 Task: Create a blank project ControlTech with privacy Private to Project members  and default view as Board and in the team Taskers . Create three sections in the project as To-Do, Doing and Done
Action: Mouse moved to (72, 54)
Screenshot: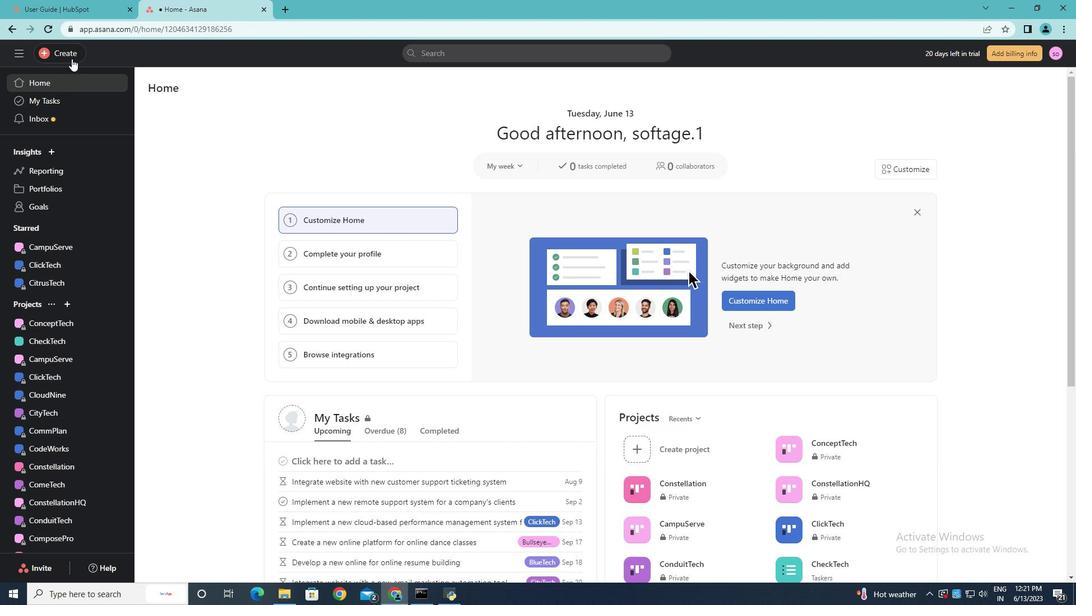 
Action: Mouse pressed left at (72, 54)
Screenshot: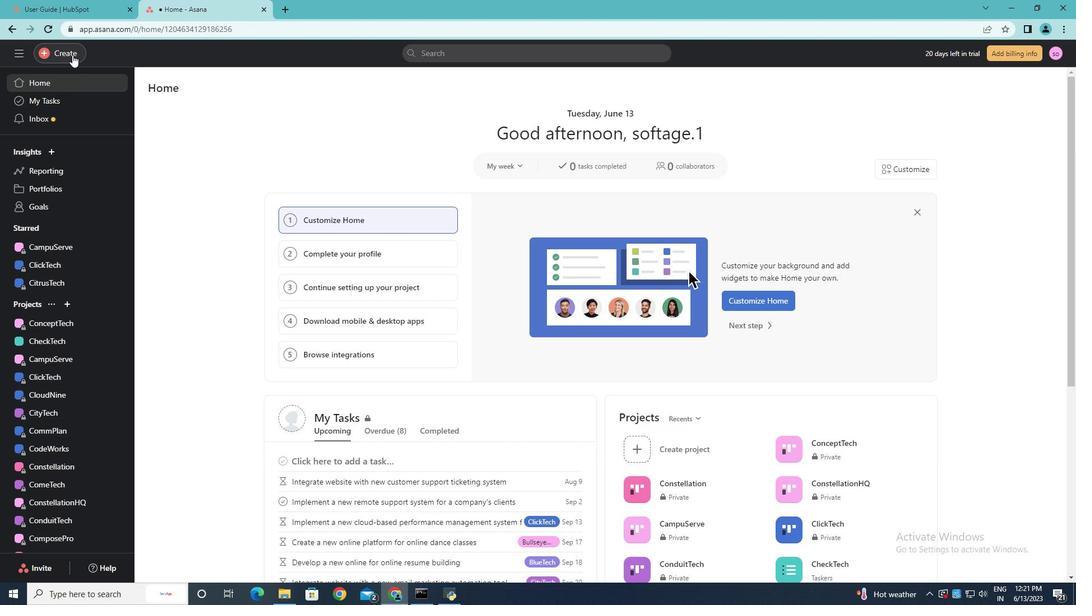 
Action: Mouse moved to (118, 81)
Screenshot: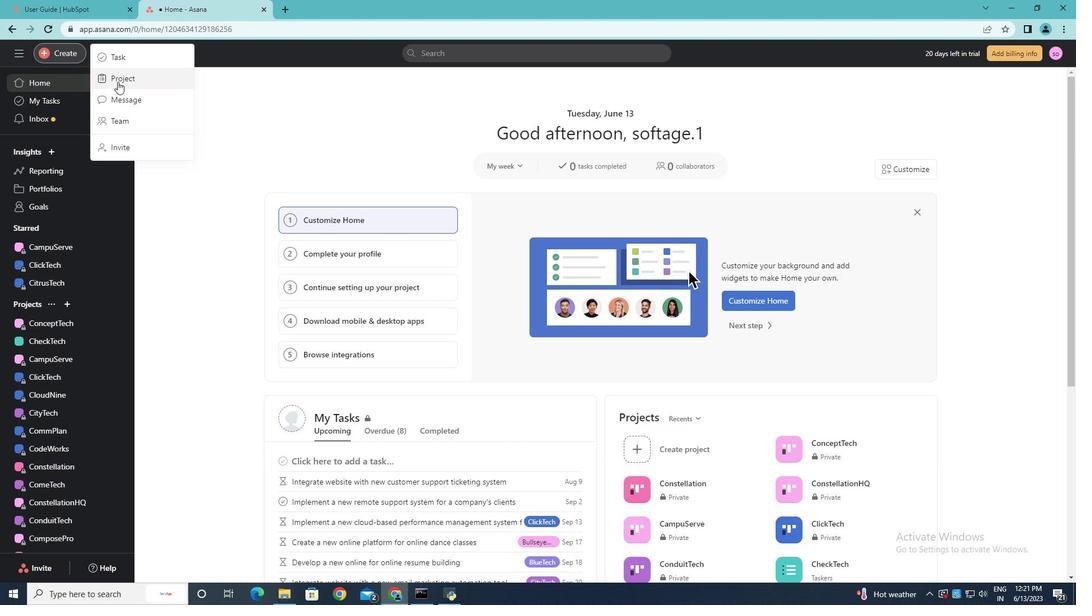 
Action: Mouse pressed left at (118, 81)
Screenshot: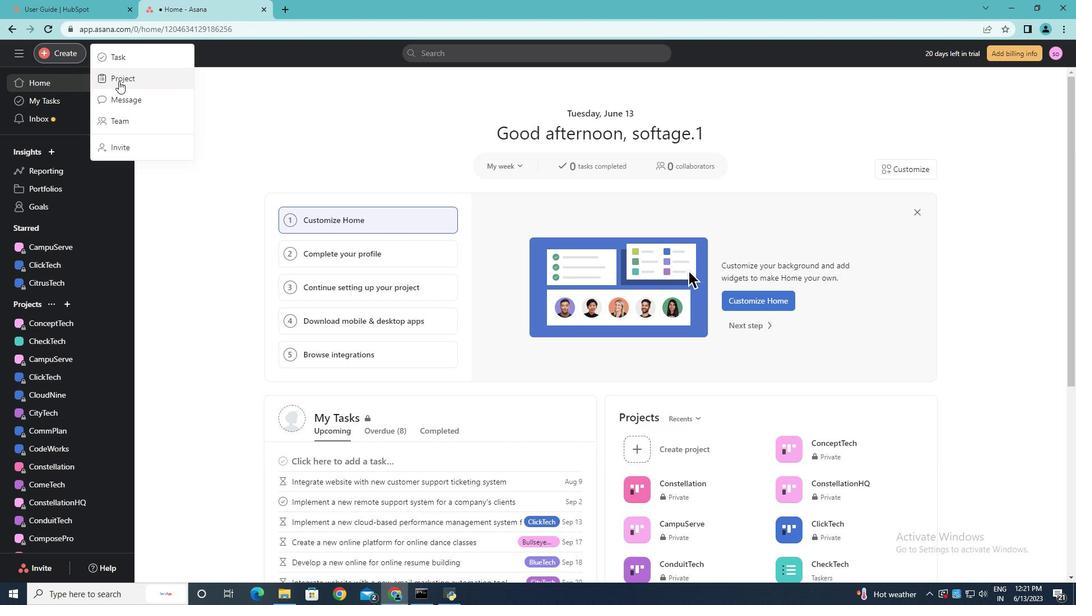 
Action: Mouse moved to (452, 313)
Screenshot: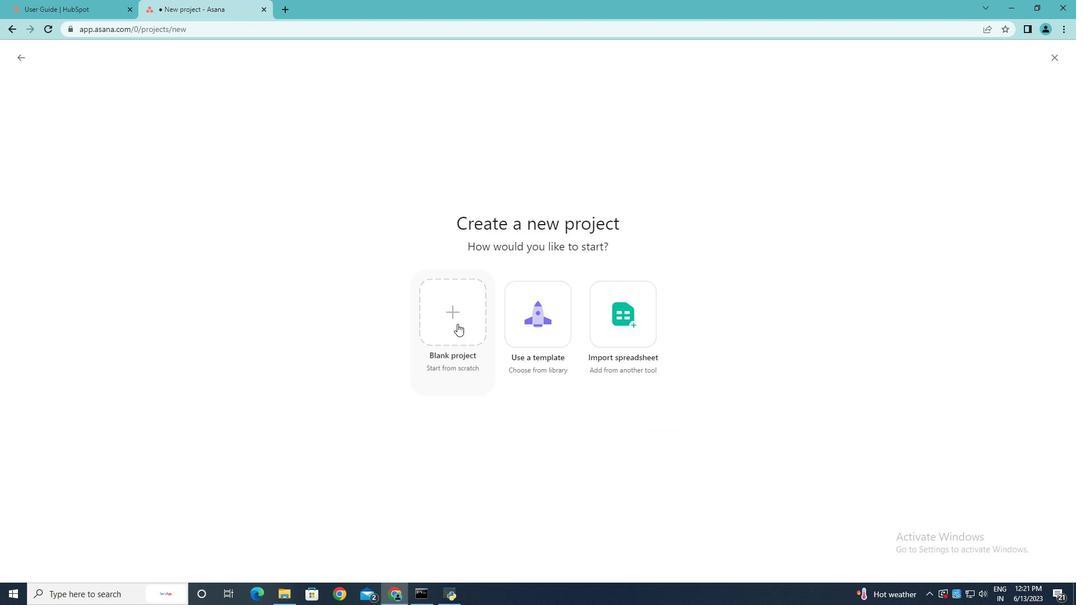 
Action: Mouse pressed left at (452, 313)
Screenshot: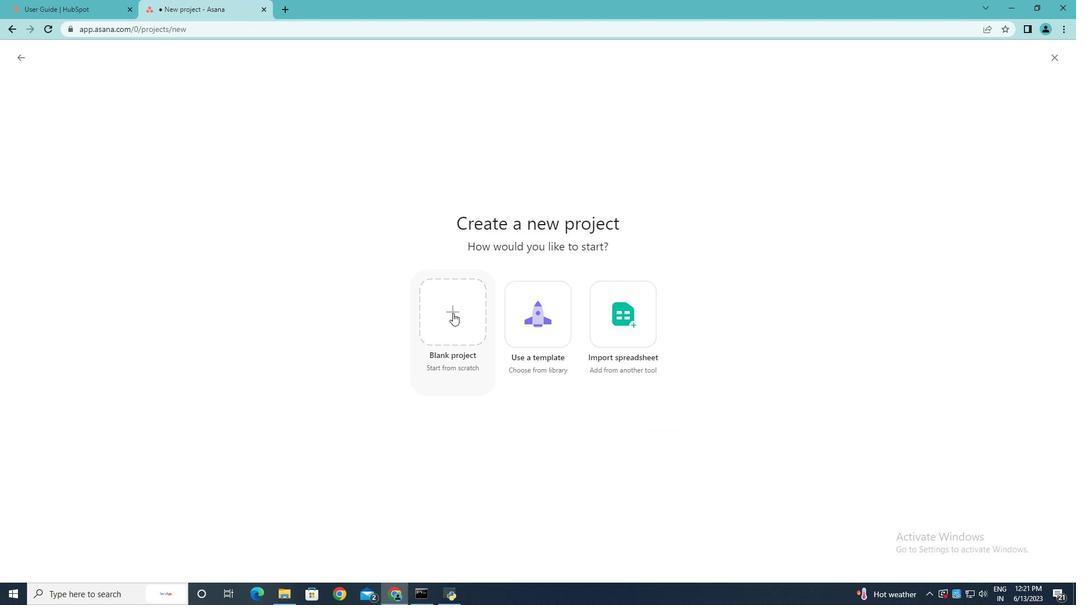 
Action: Mouse moved to (188, 140)
Screenshot: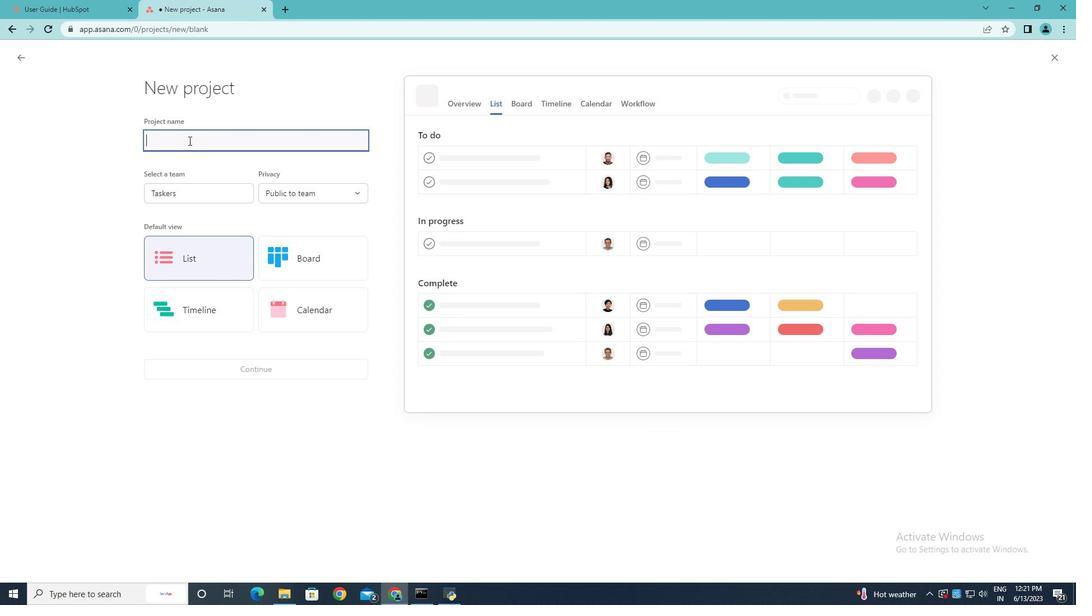 
Action: Mouse pressed left at (188, 140)
Screenshot: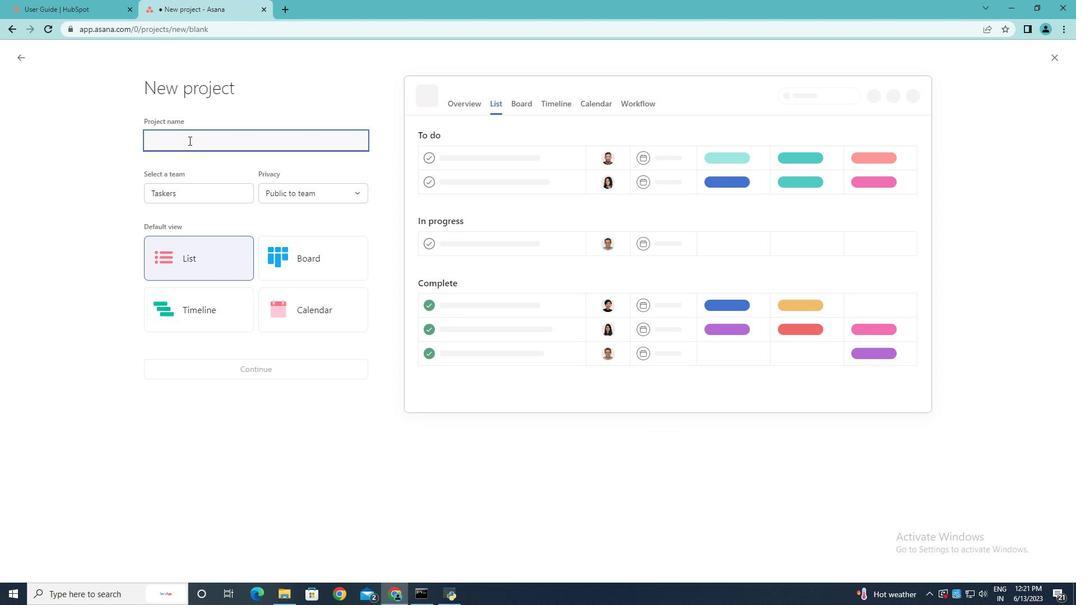 
Action: Key pressed <Key.shift>Control<Key.shift>Tech
Screenshot: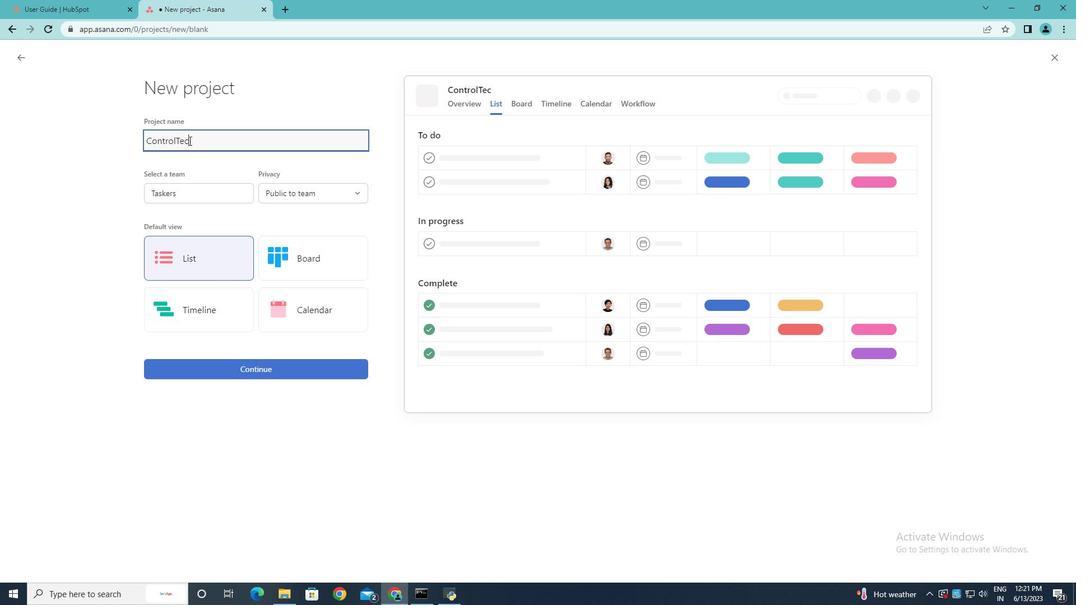 
Action: Mouse moved to (219, 193)
Screenshot: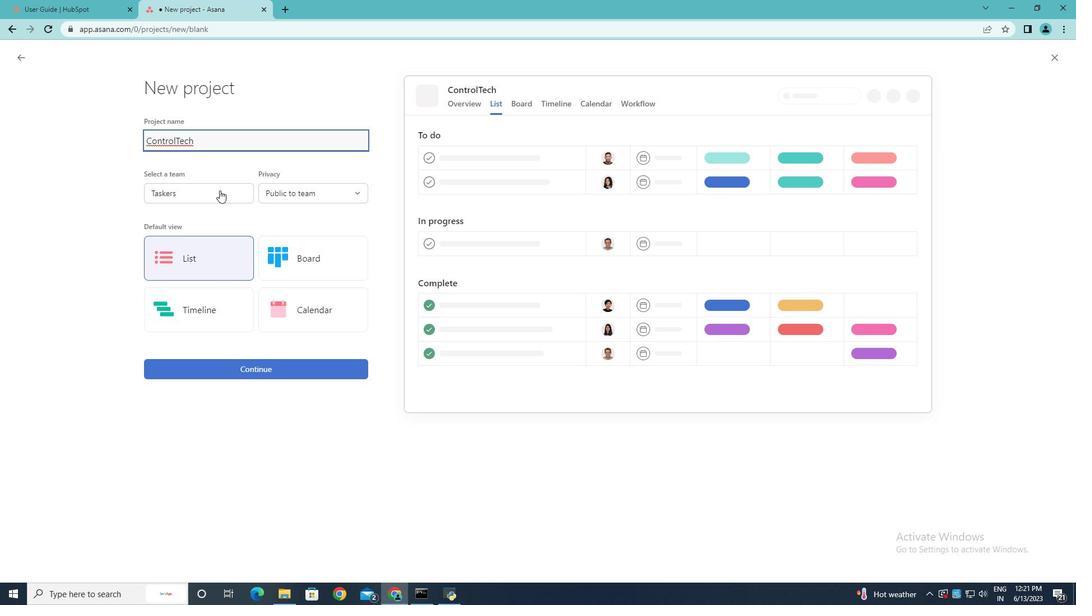 
Action: Mouse pressed left at (219, 193)
Screenshot: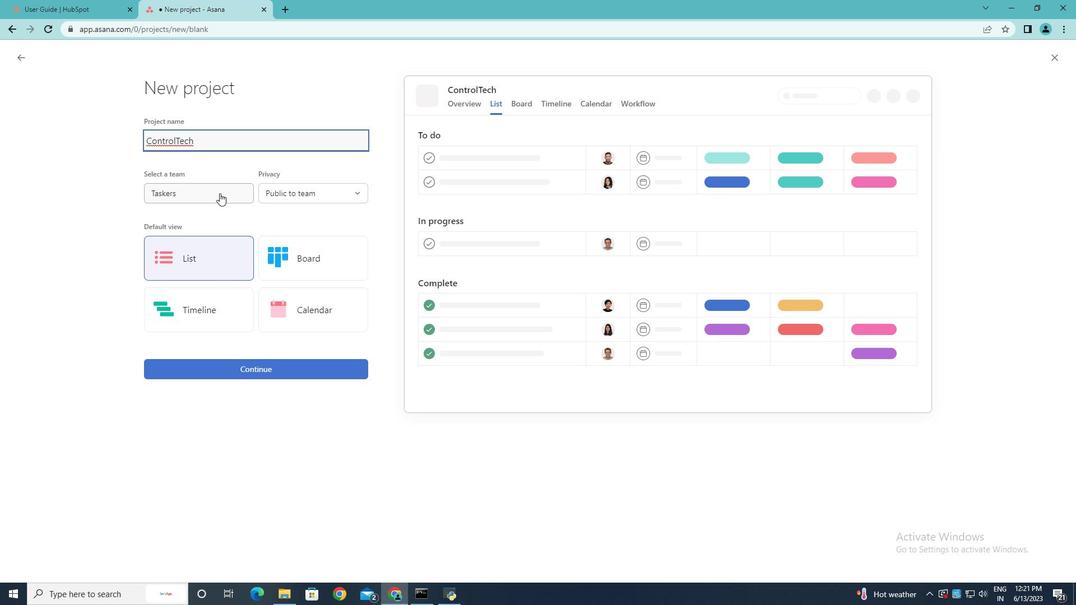 
Action: Mouse moved to (215, 258)
Screenshot: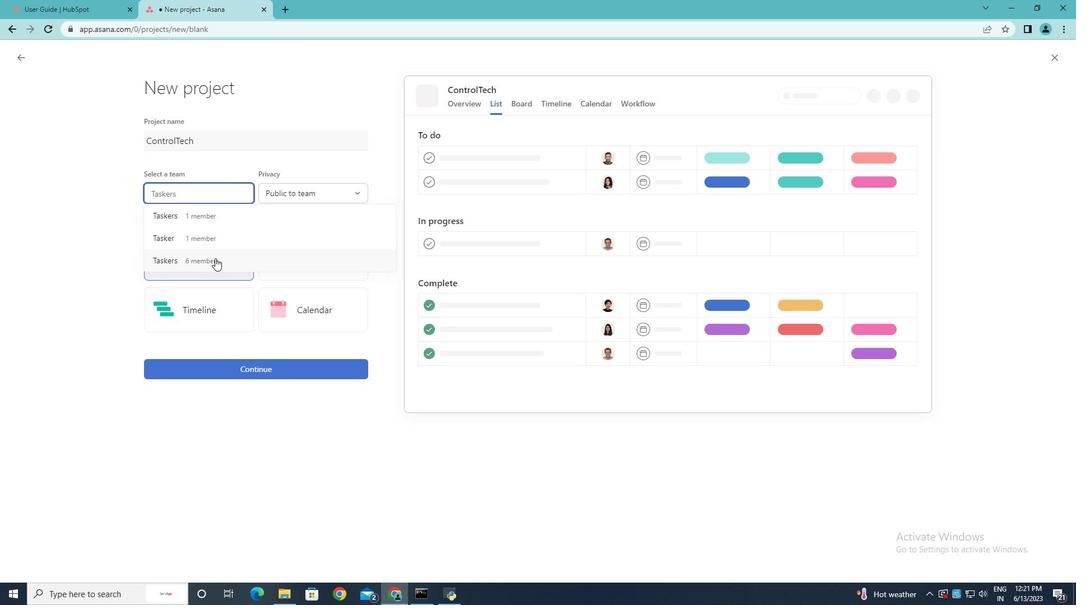 
Action: Mouse pressed left at (215, 258)
Screenshot: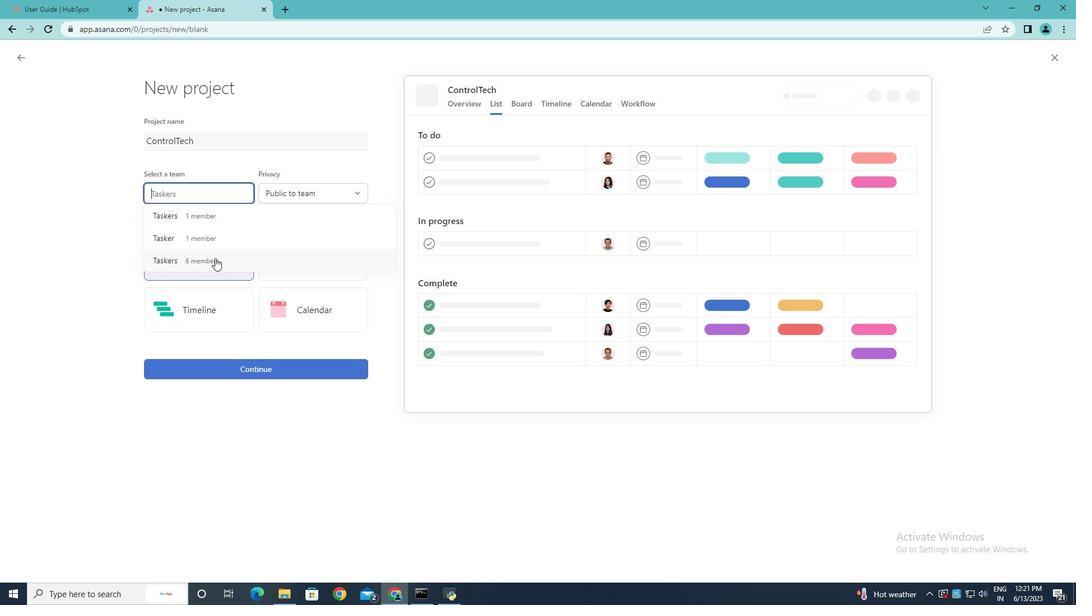 
Action: Mouse moved to (353, 192)
Screenshot: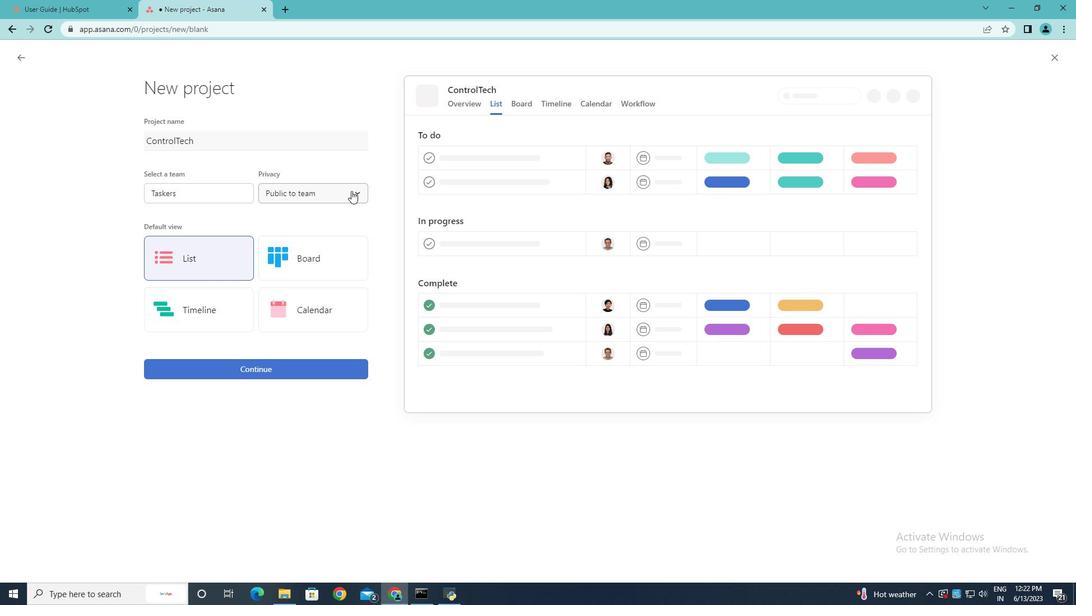 
Action: Mouse pressed left at (353, 192)
Screenshot: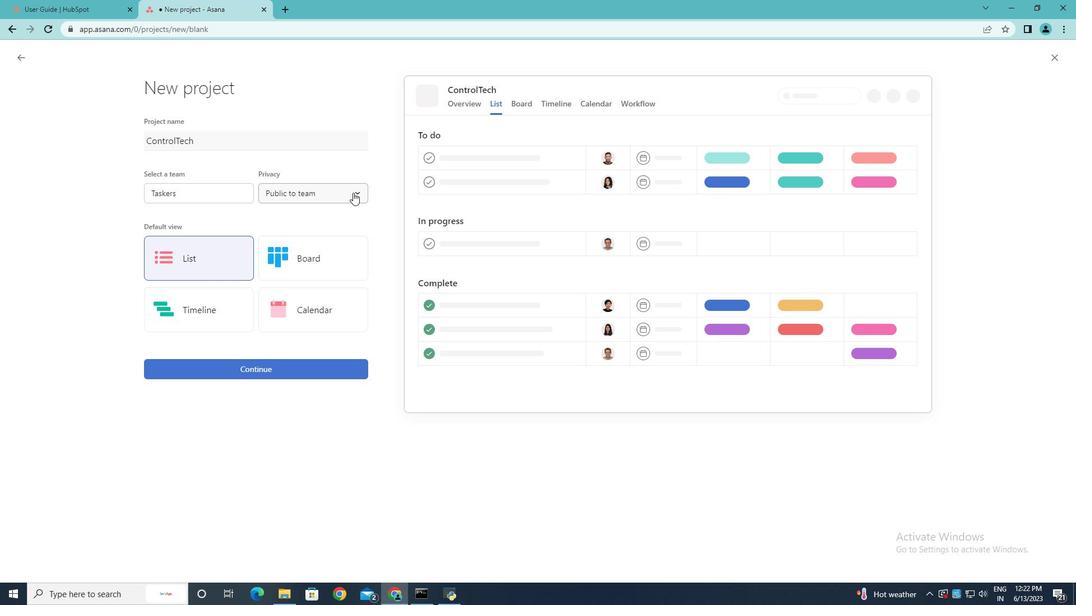
Action: Mouse moved to (343, 237)
Screenshot: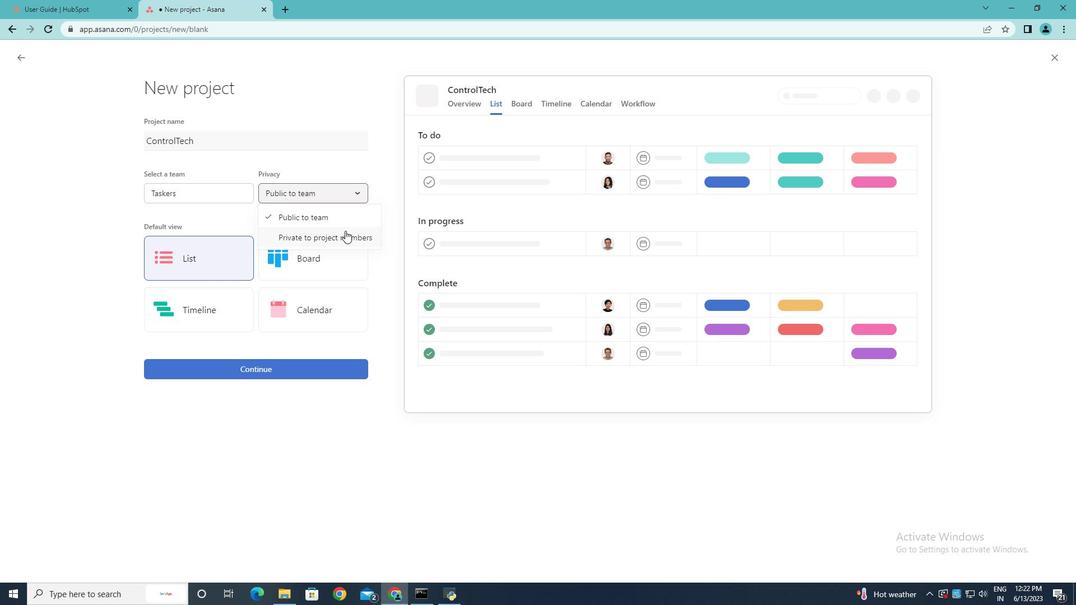
Action: Mouse pressed left at (343, 237)
Screenshot: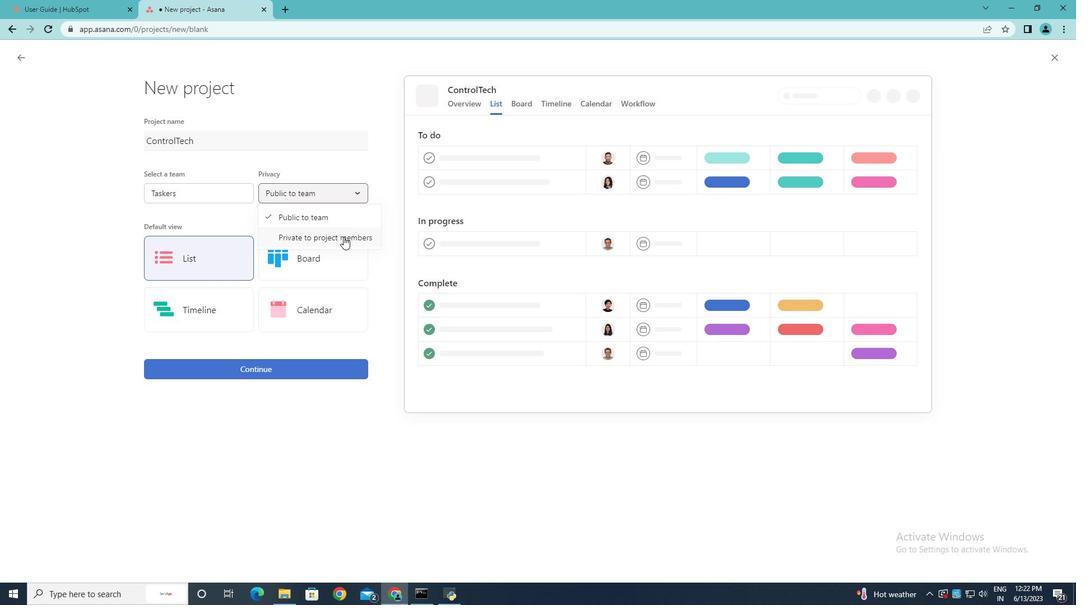
Action: Mouse moved to (330, 256)
Screenshot: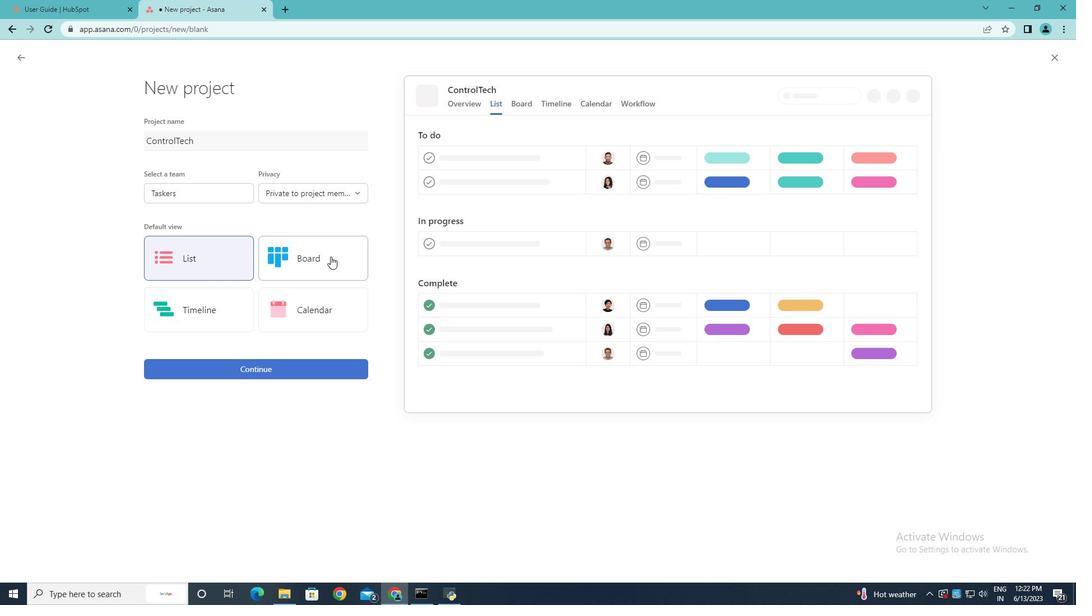
Action: Mouse pressed left at (330, 256)
Screenshot: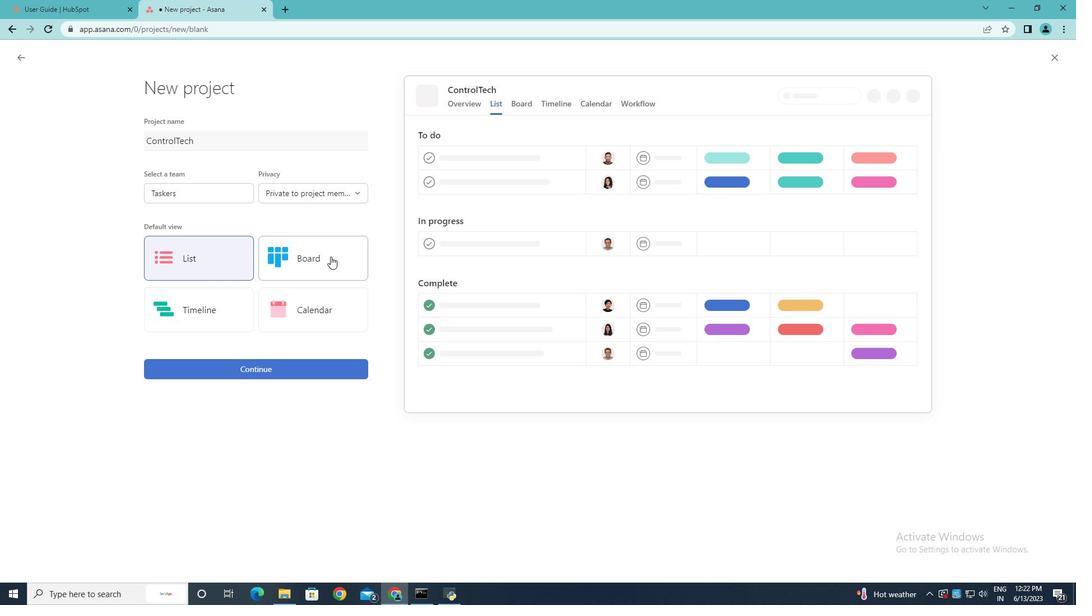 
Action: Mouse moved to (276, 367)
Screenshot: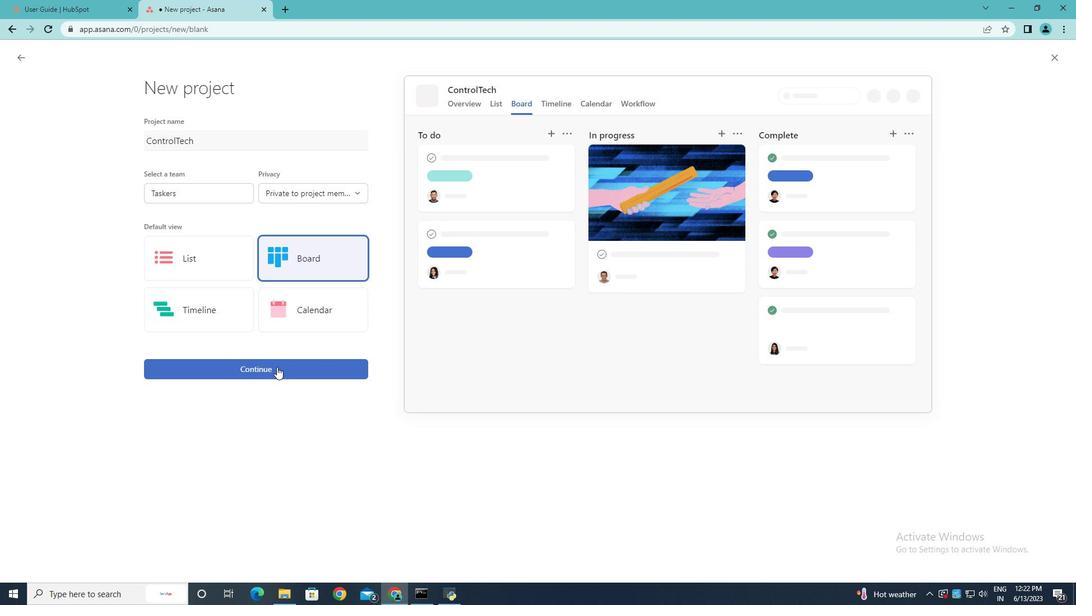 
Action: Mouse pressed left at (276, 367)
Screenshot: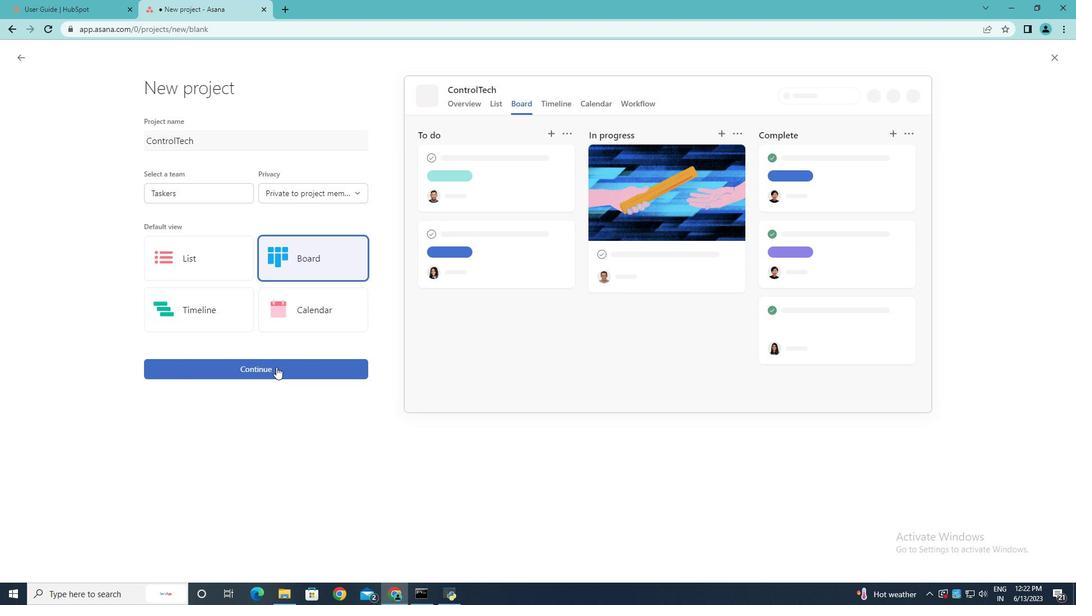 
Action: Mouse moved to (279, 301)
Screenshot: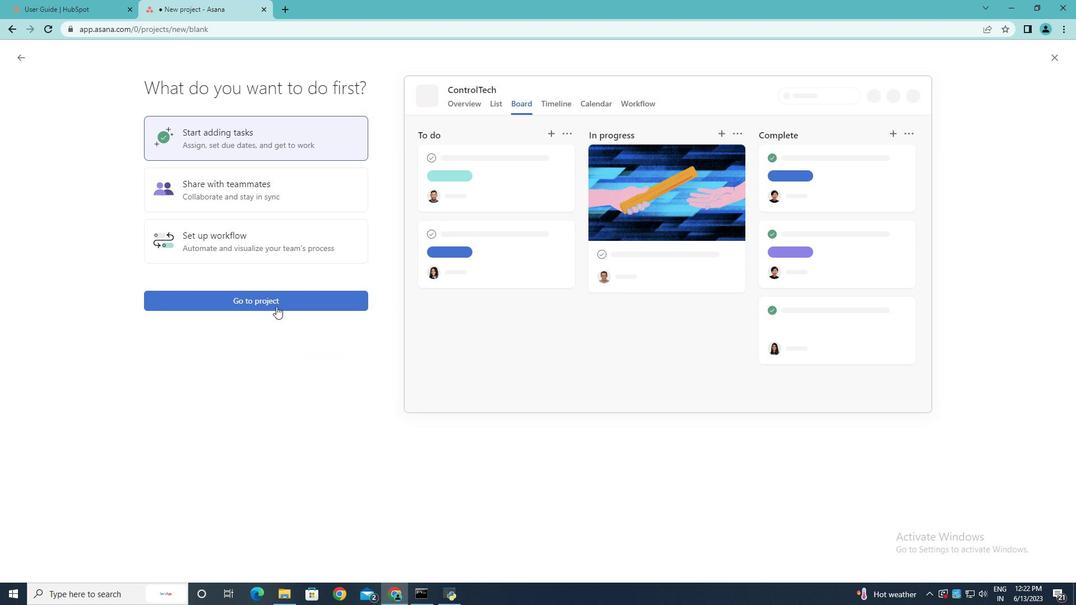 
Action: Mouse pressed left at (279, 301)
Screenshot: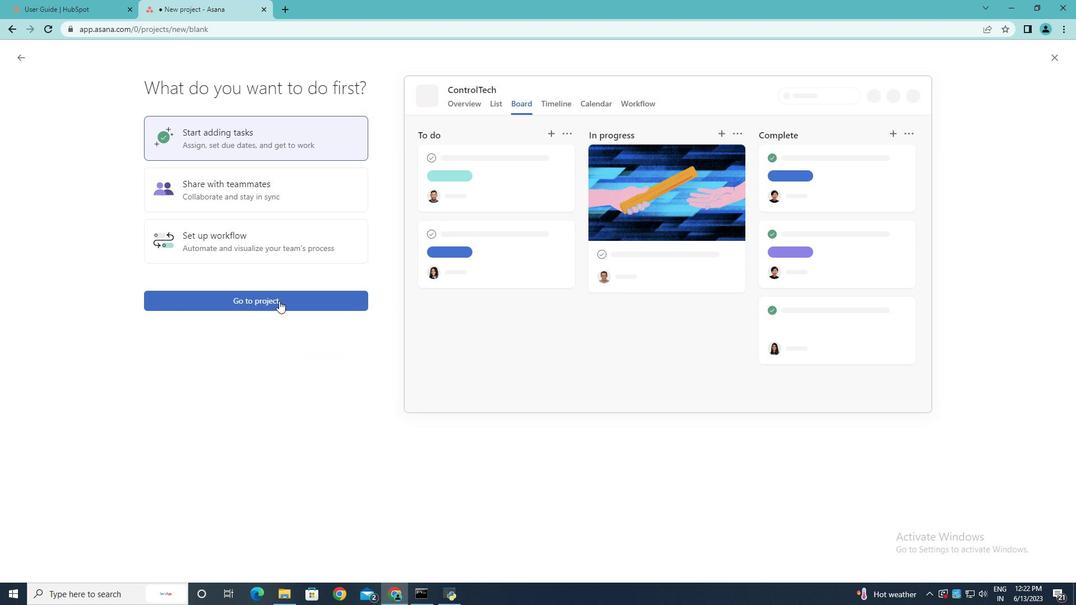 
Action: Mouse moved to (676, 168)
Screenshot: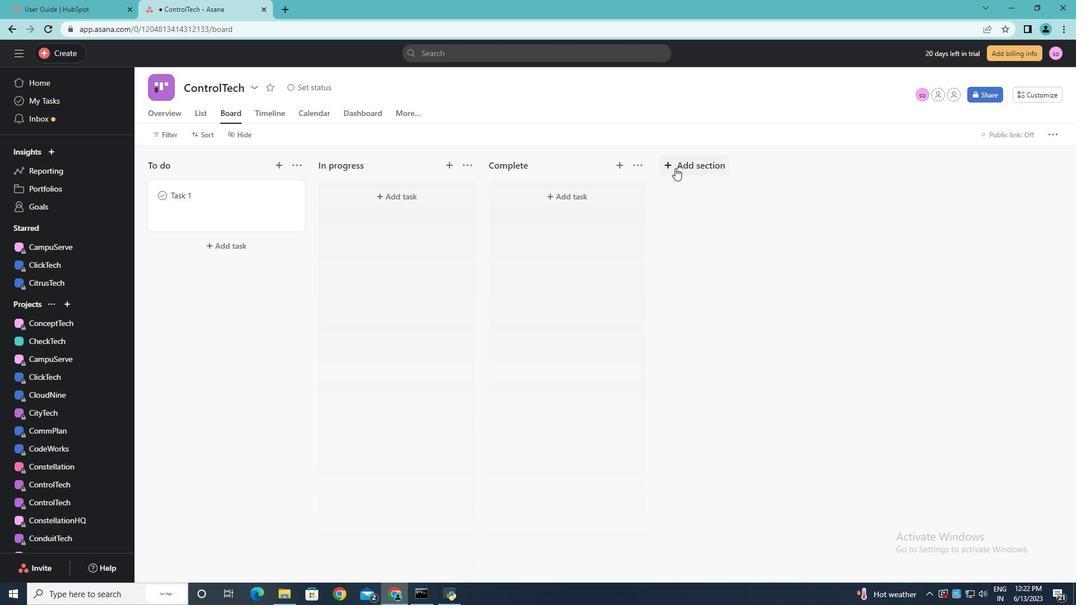 
Action: Mouse pressed left at (676, 168)
Screenshot: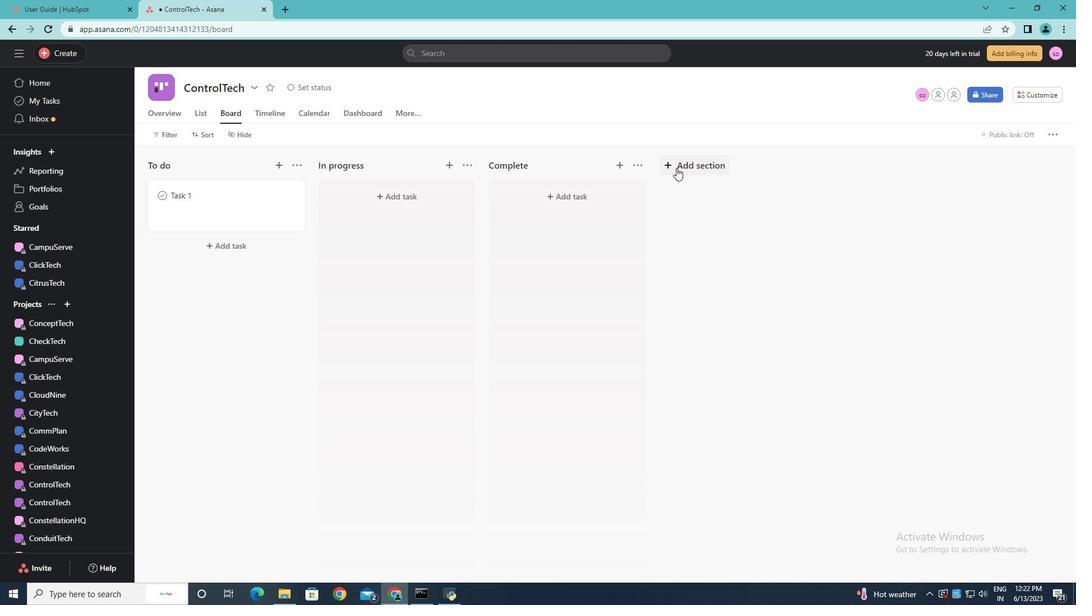 
Action: Key pressed <Key.enter><Key.shift><Key.shift><Key.shift><Key.shift><Key.shift><Key.shift><Key.shift><Key.shift><Key.shift><Key.shift><Key.shift><Key.shift><Key.shift><Key.shift><Key.shift><Key.shift><Key.shift><Key.shift><Key.shift><Key.shift><Key.shift><Key.shift><Key.shift><Key.shift><Key.shift><Key.shift><Key.shift>To-<Key.shift><Key.shift><Key.shift><Key.shift><Key.shift><Key.shift><Key.shift>Do<Key.enter><Key.shift><Key.shift>Doing<Key.enter><Key.shift>Done
Screenshot: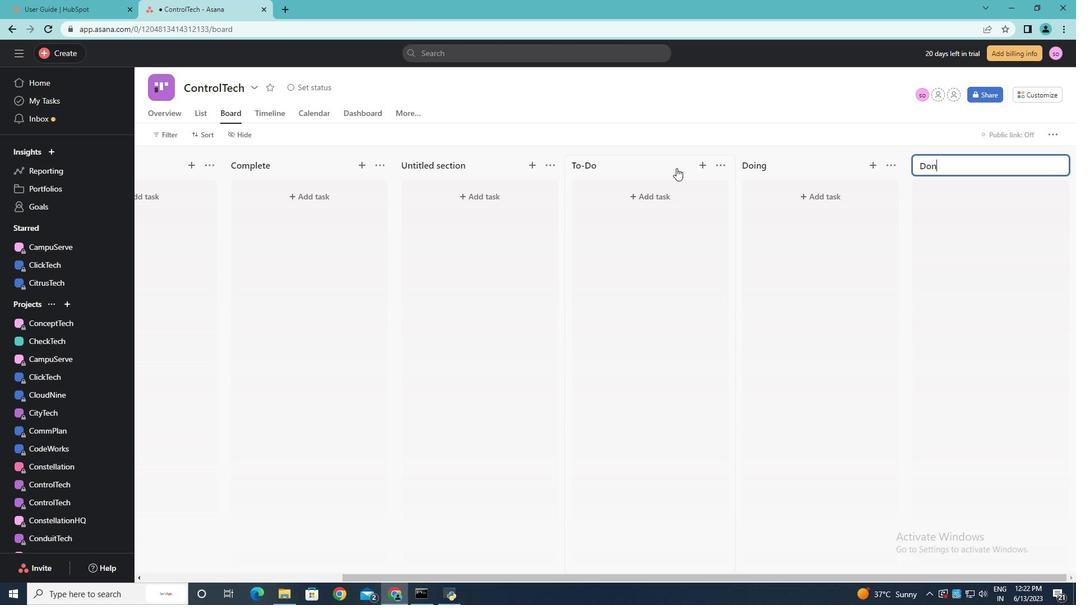 
Action: Mouse moved to (881, 276)
Screenshot: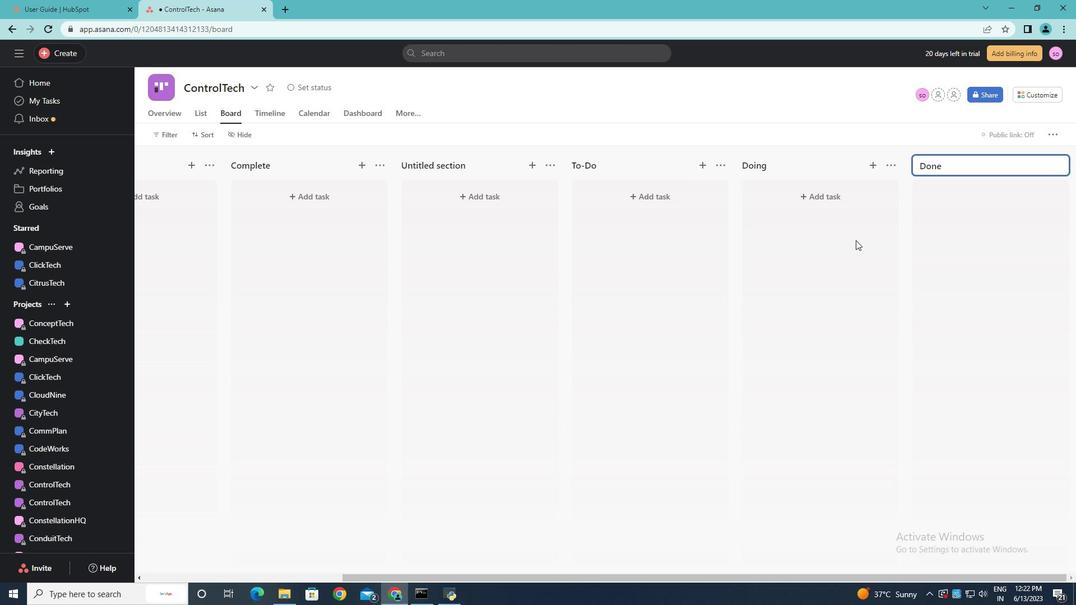 
Action: Mouse pressed left at (881, 276)
Screenshot: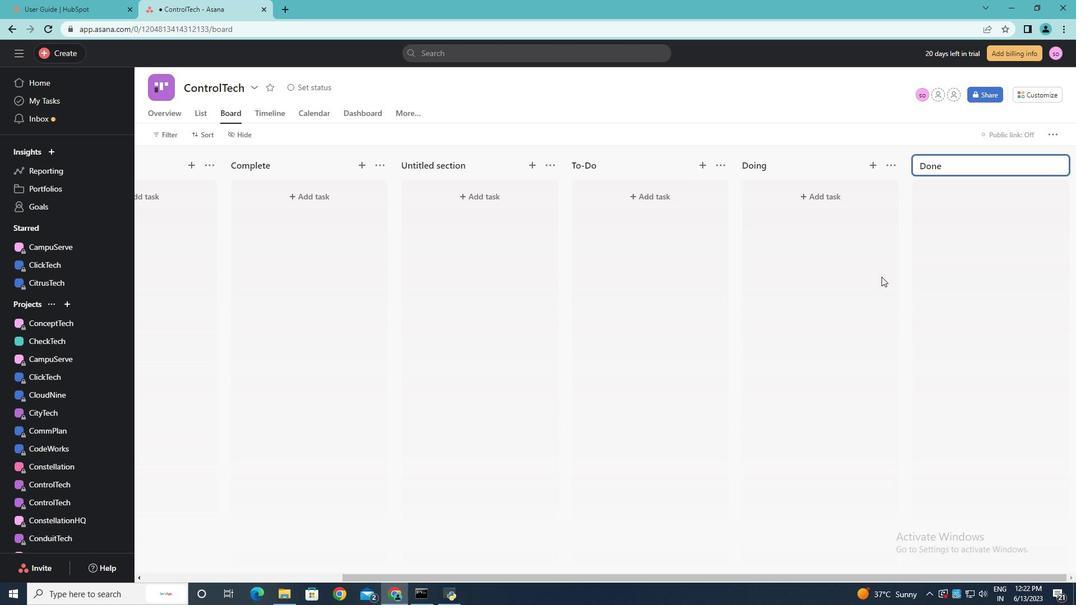 
